 Task: Create a new collection "Vectors".
Action: Mouse moved to (597, 369)
Screenshot: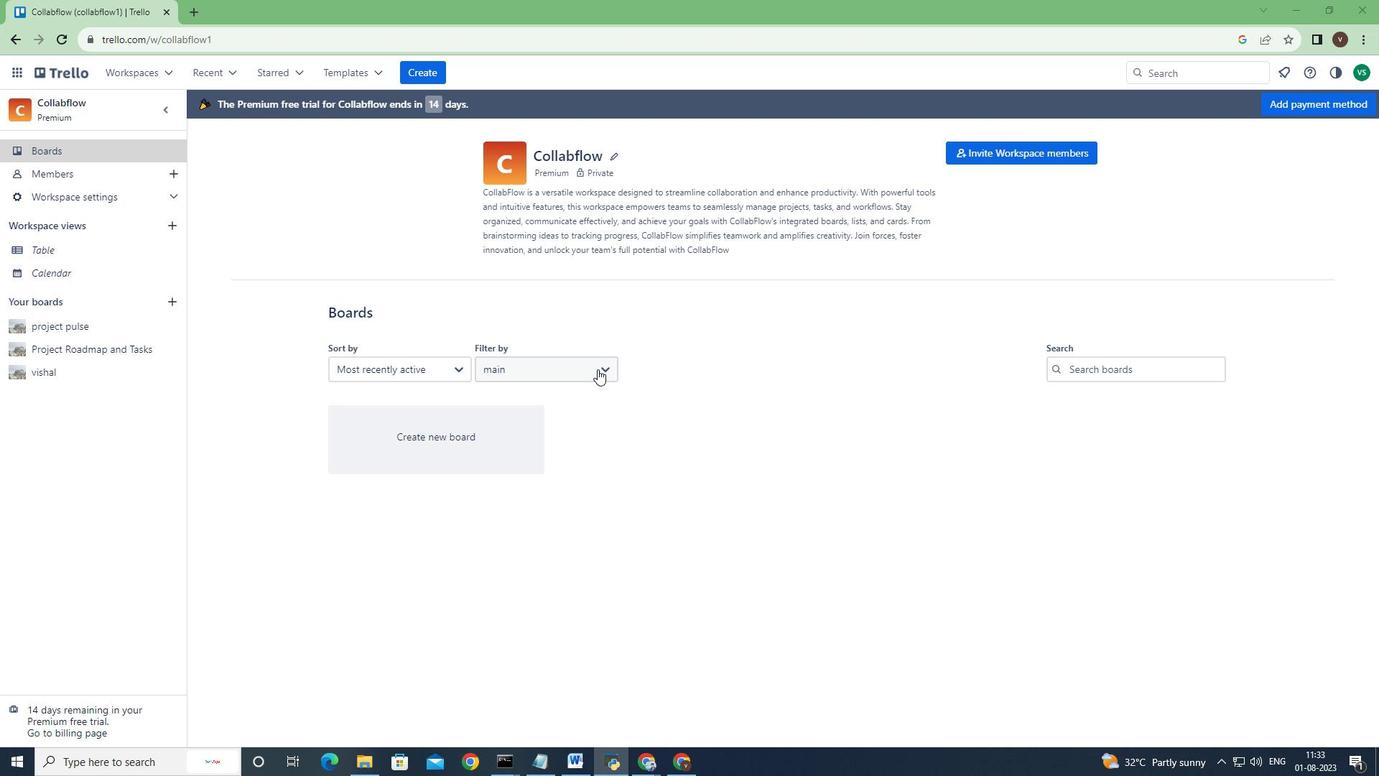 
Action: Mouse pressed left at (597, 369)
Screenshot: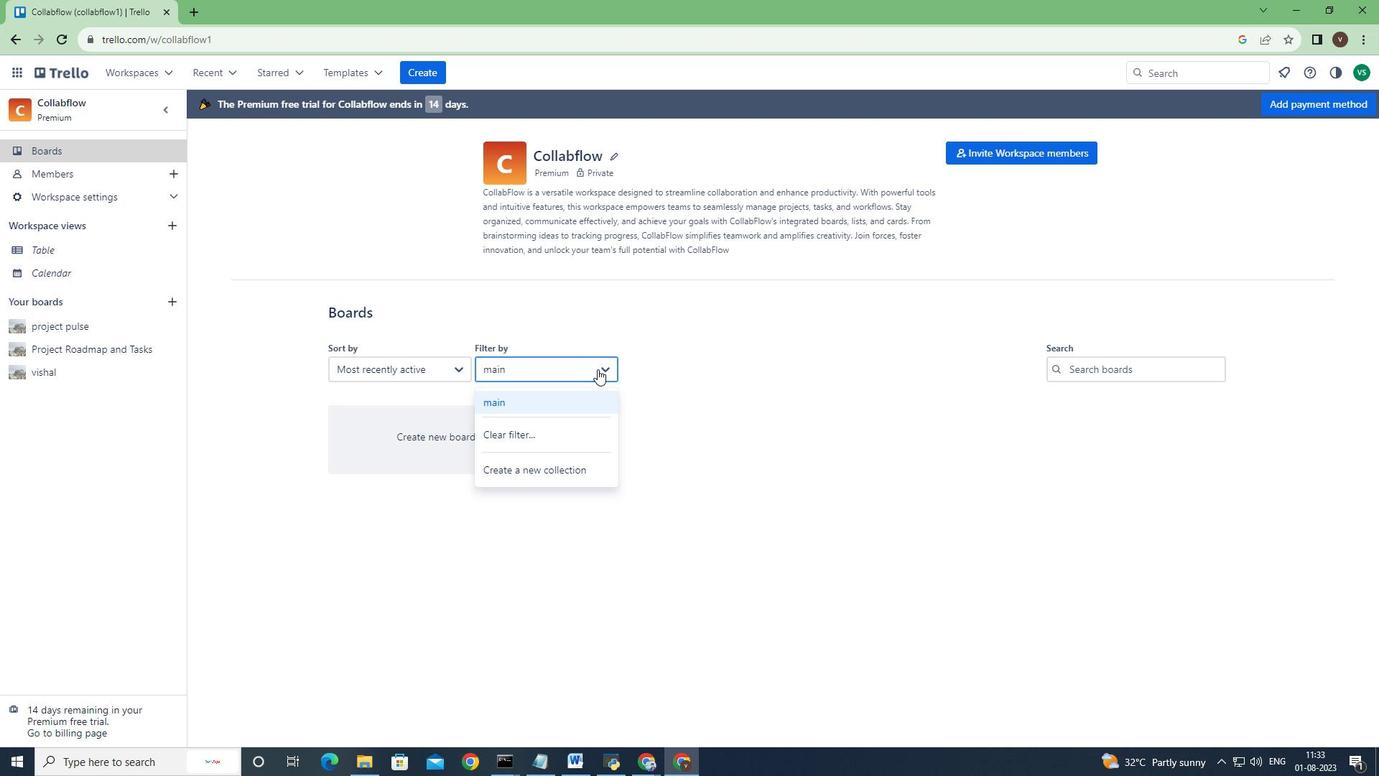 
Action: Mouse moved to (558, 479)
Screenshot: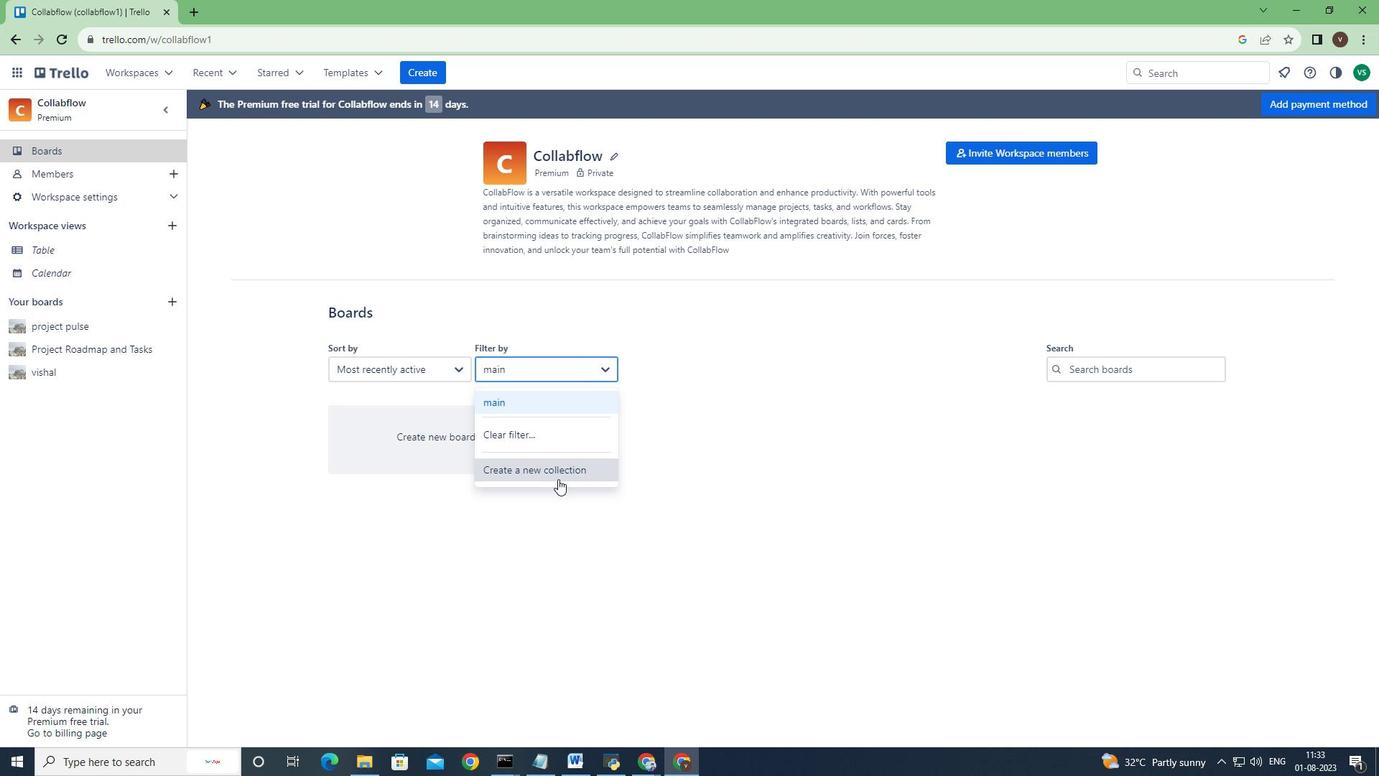 
Action: Mouse pressed left at (558, 479)
Screenshot: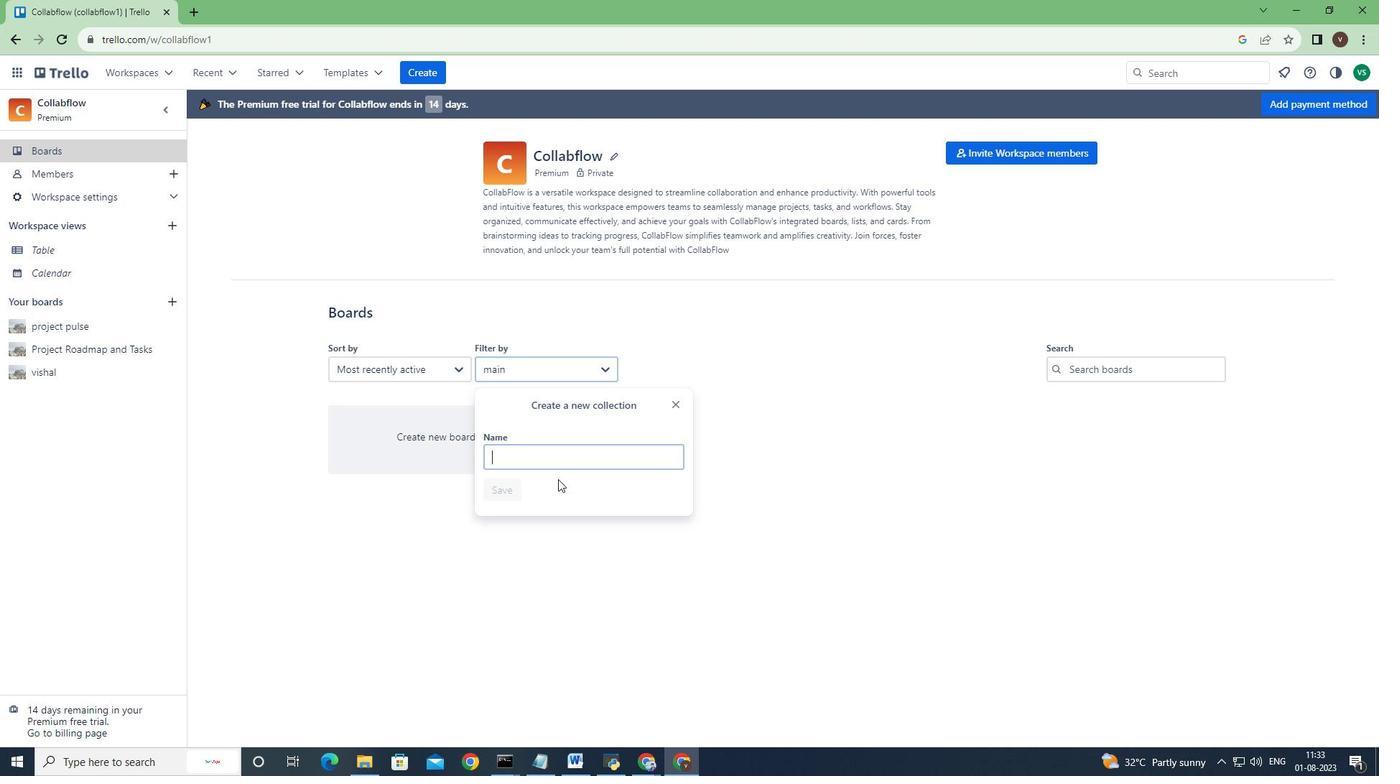 
Action: Mouse moved to (560, 461)
Screenshot: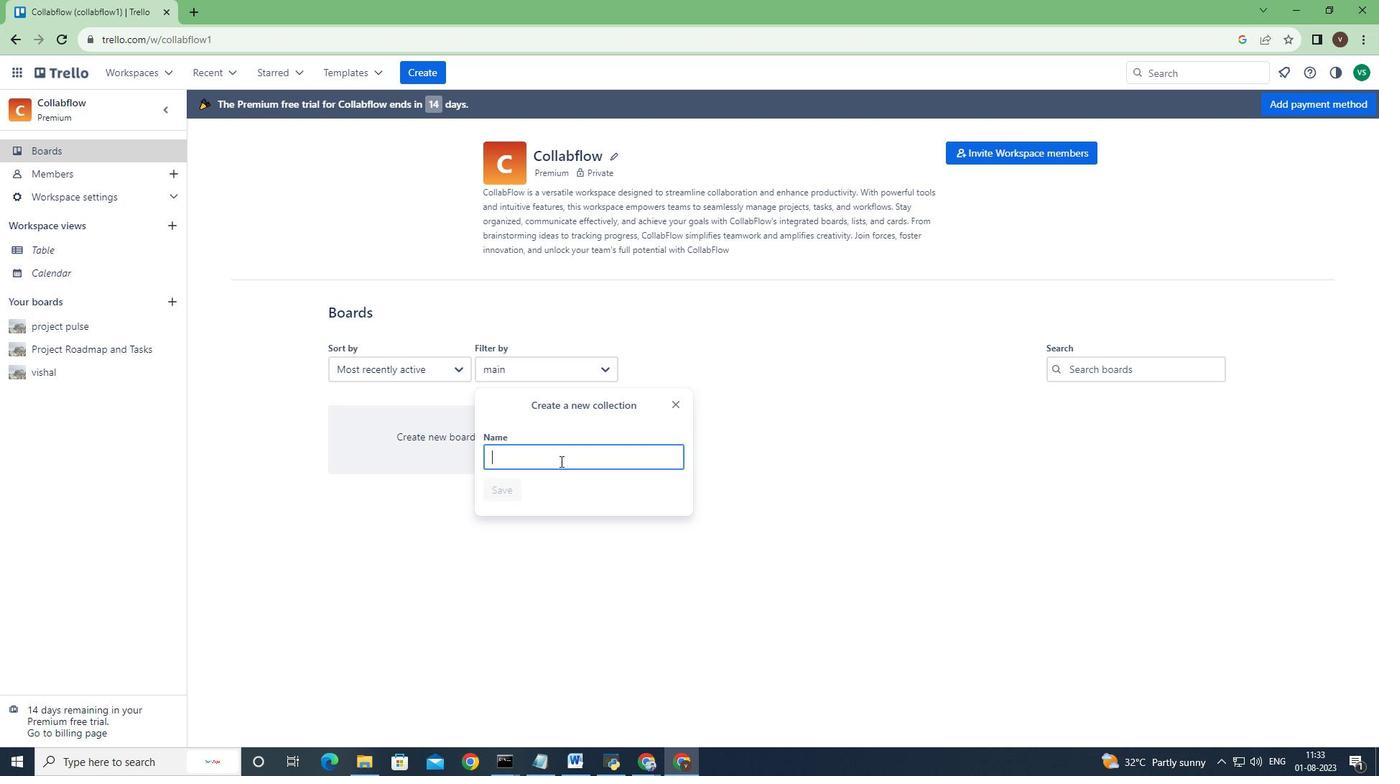 
Action: Mouse pressed left at (560, 461)
Screenshot: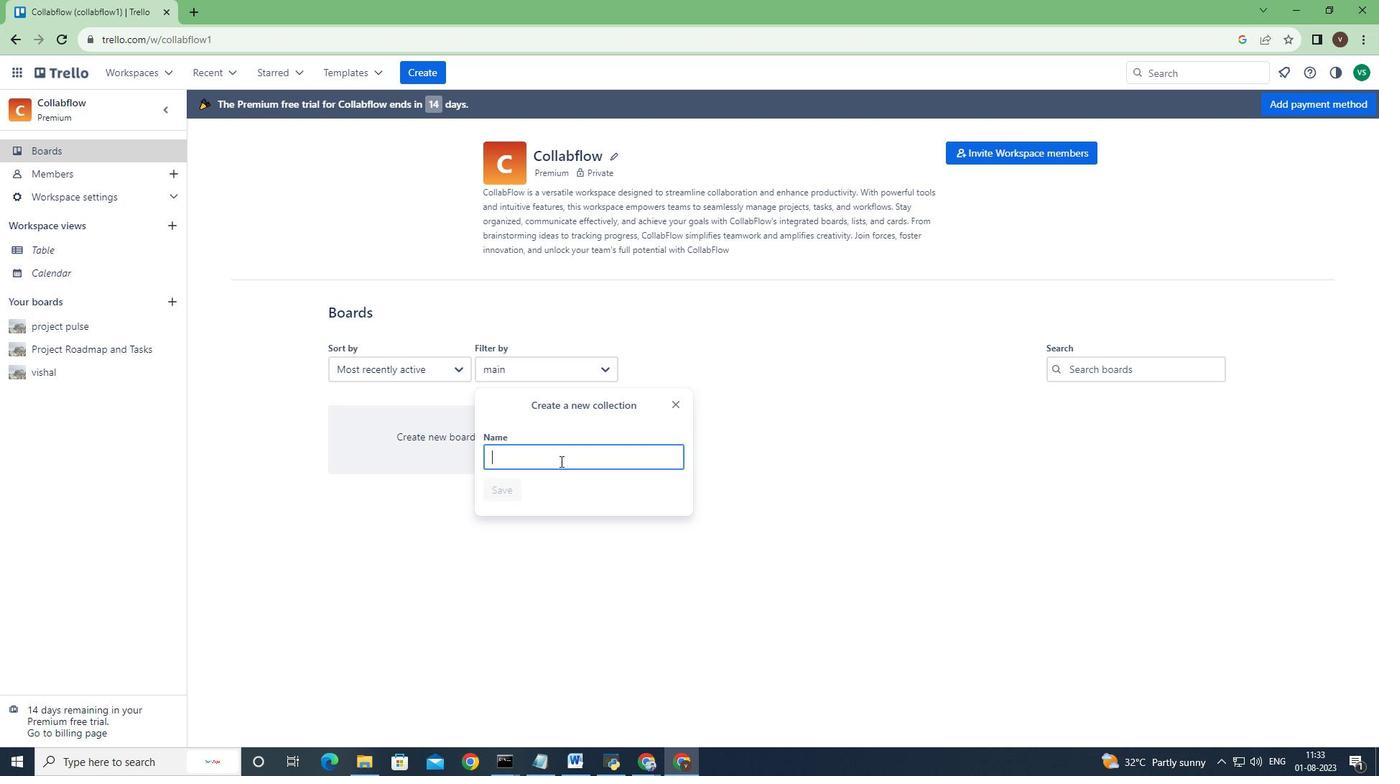 
Action: Key pressed <Key.shift>Vectord
Screenshot: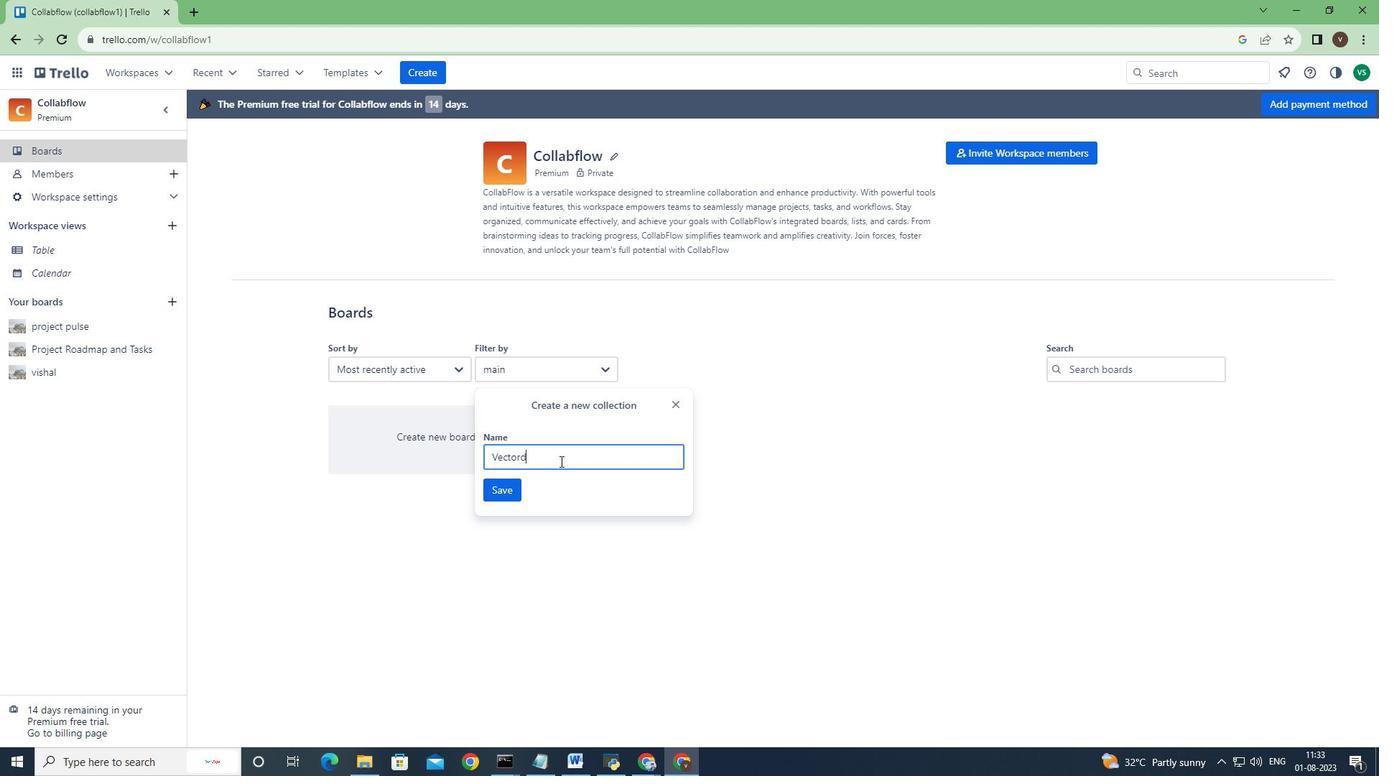 
Action: Mouse moved to (497, 492)
Screenshot: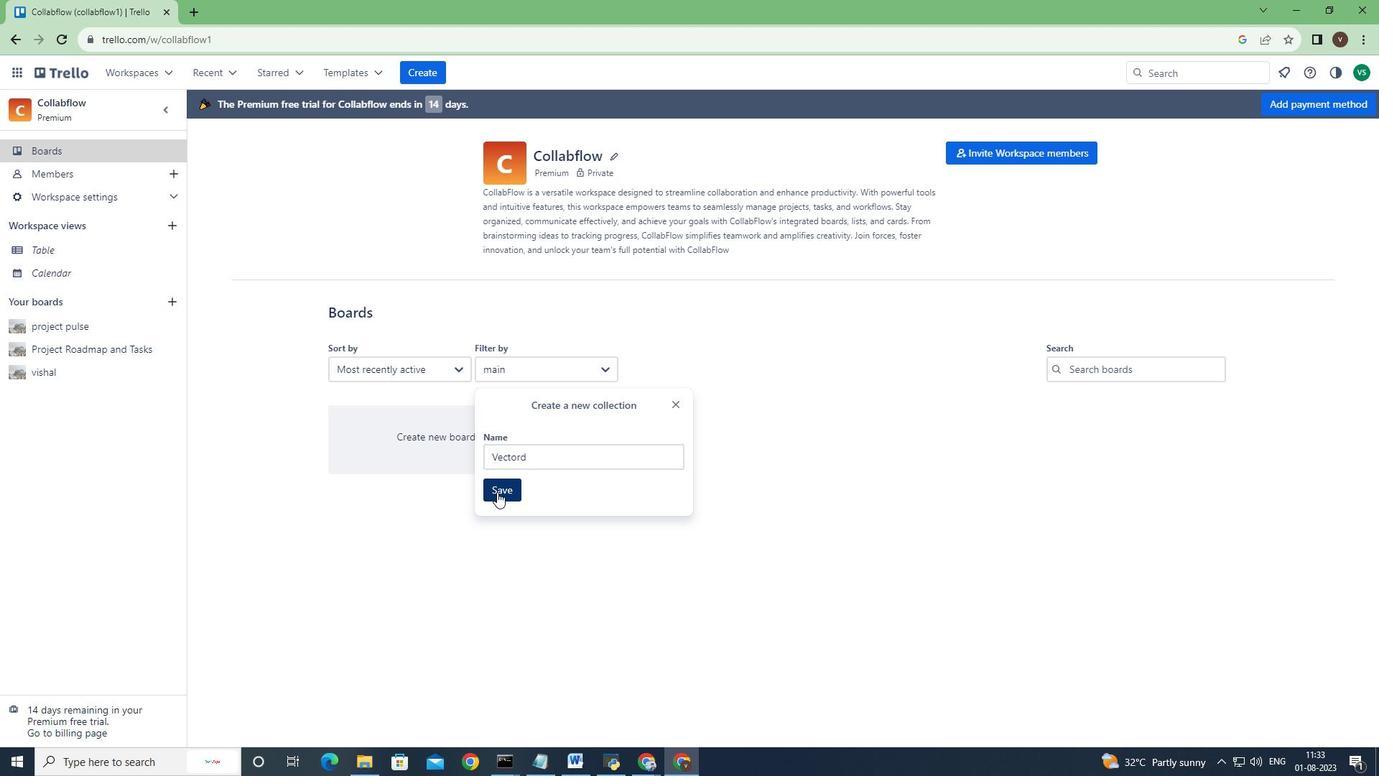
Action: Mouse pressed left at (497, 492)
Screenshot: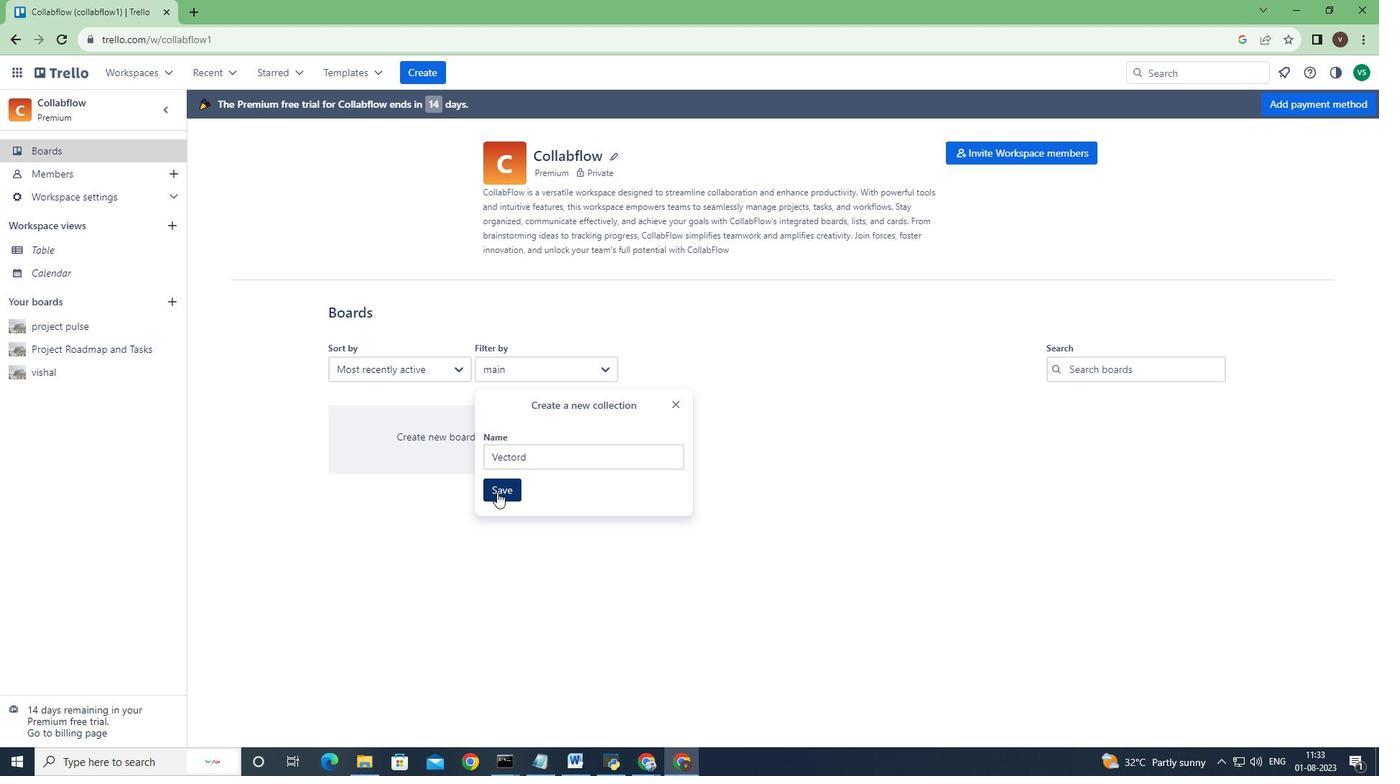 
